 Task: Add a condition where "Hours since status category solved Is One hundred" in new tickets in your groups.
Action: Mouse moved to (88, 387)
Screenshot: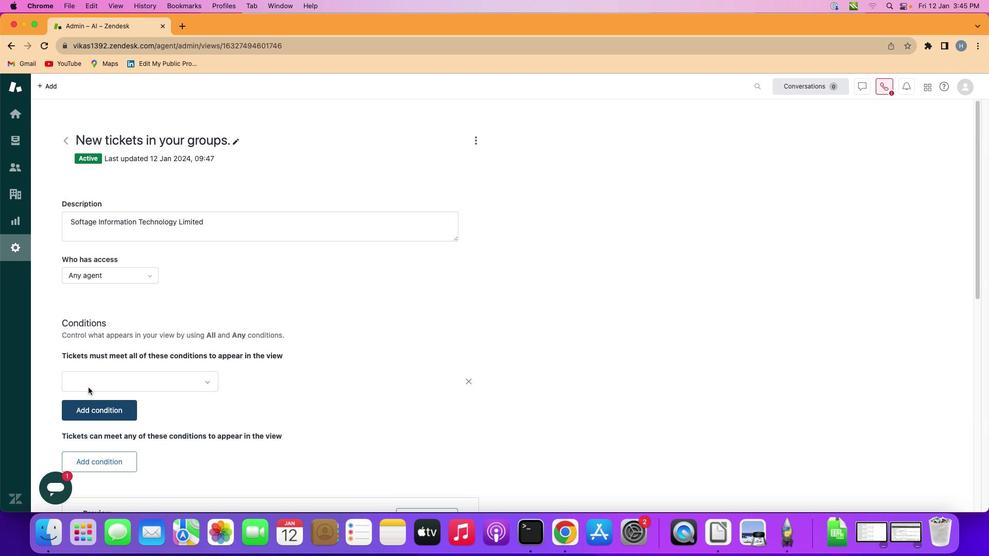 
Action: Mouse pressed left at (88, 387)
Screenshot: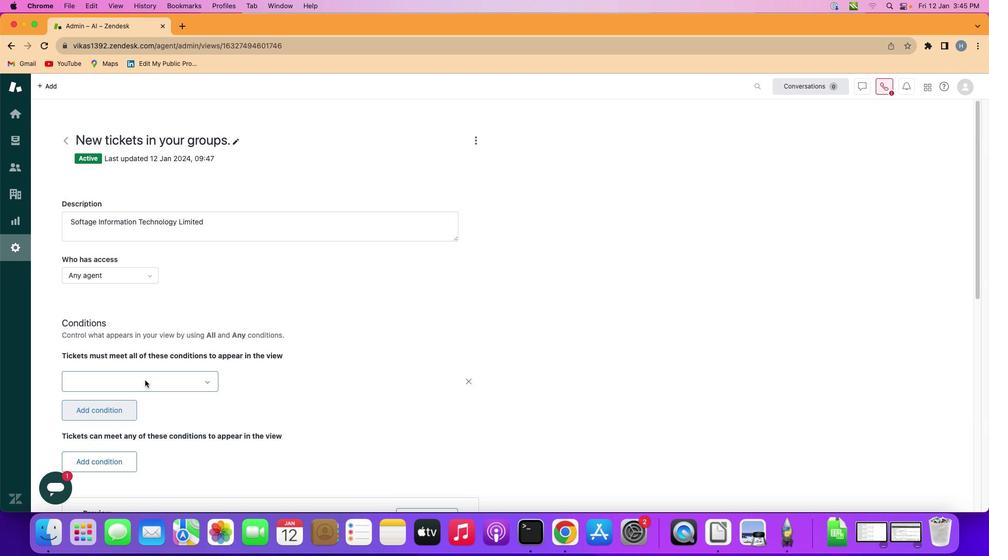 
Action: Mouse moved to (145, 380)
Screenshot: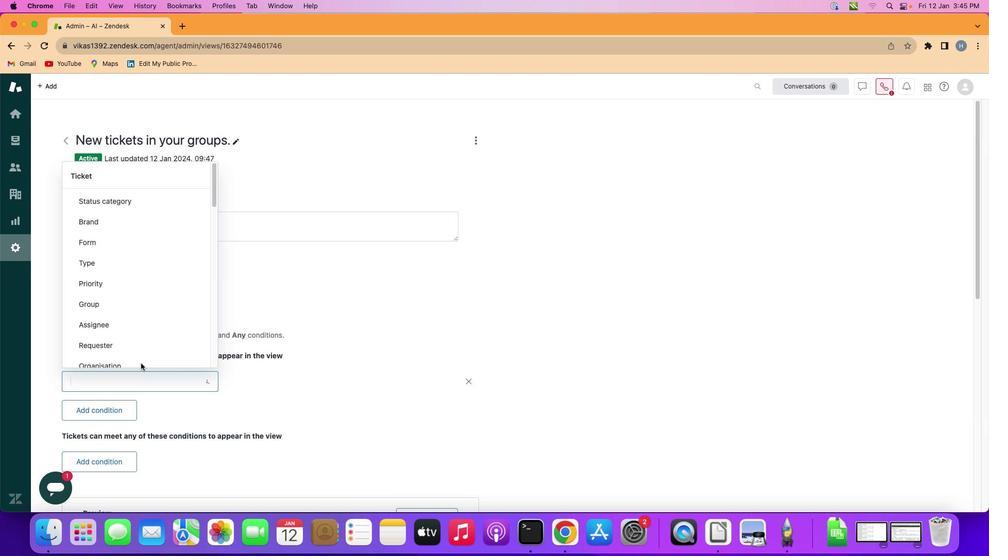 
Action: Mouse pressed left at (145, 380)
Screenshot: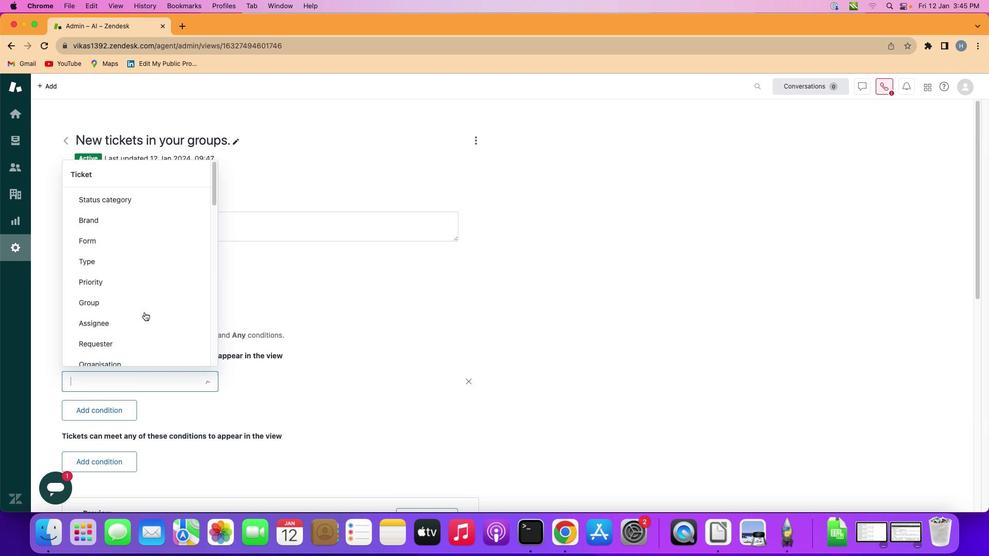 
Action: Mouse moved to (146, 269)
Screenshot: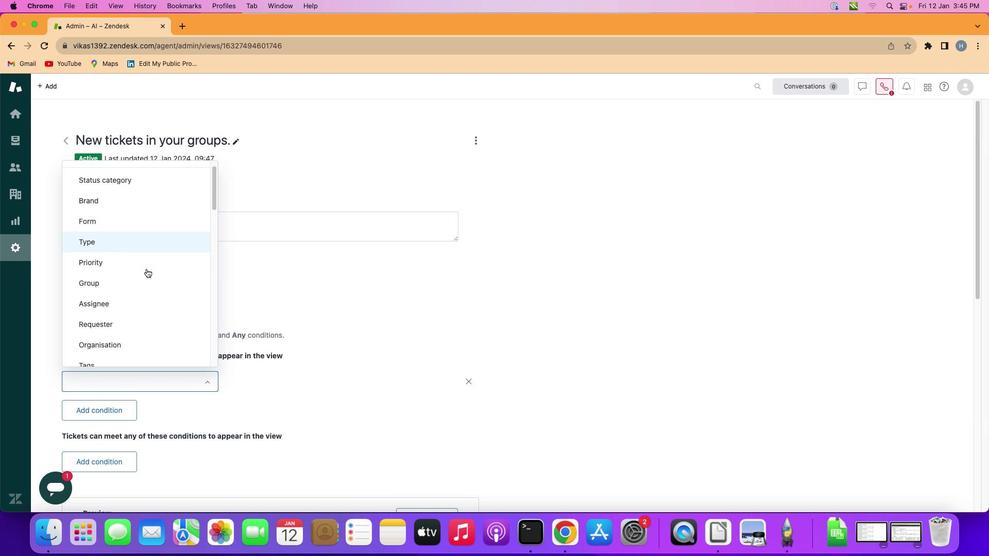
Action: Mouse scrolled (146, 269) with delta (0, 0)
Screenshot: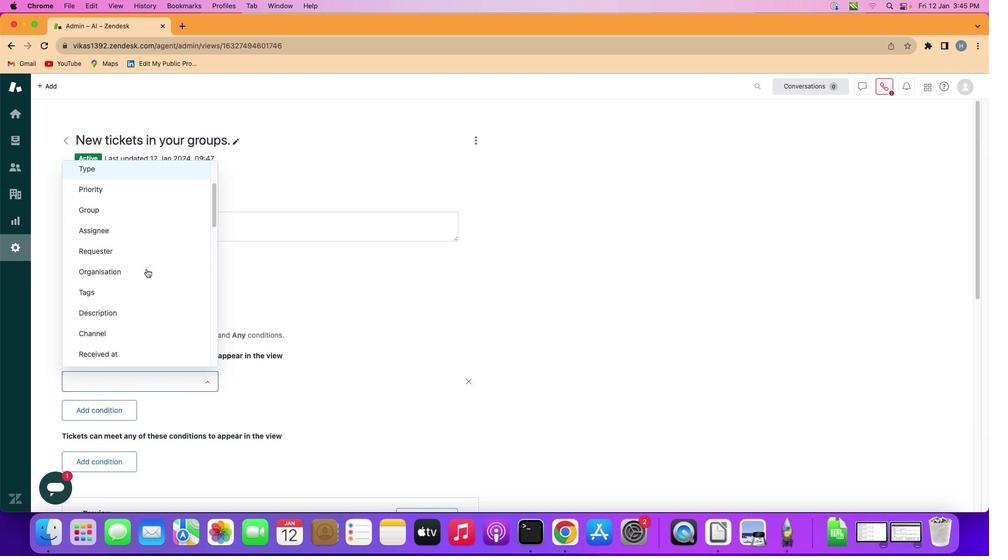 
Action: Mouse scrolled (146, 269) with delta (0, 0)
Screenshot: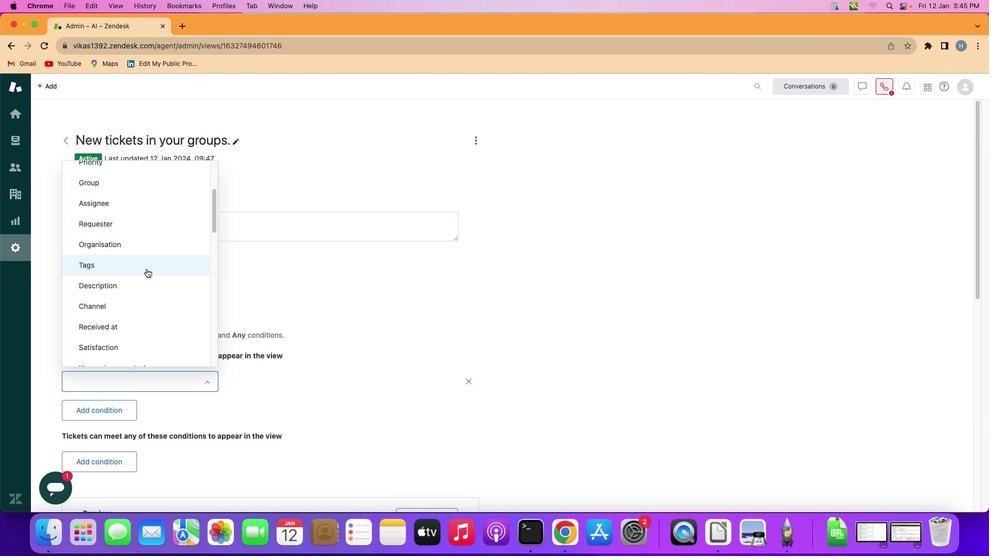 
Action: Mouse scrolled (146, 269) with delta (0, 0)
Screenshot: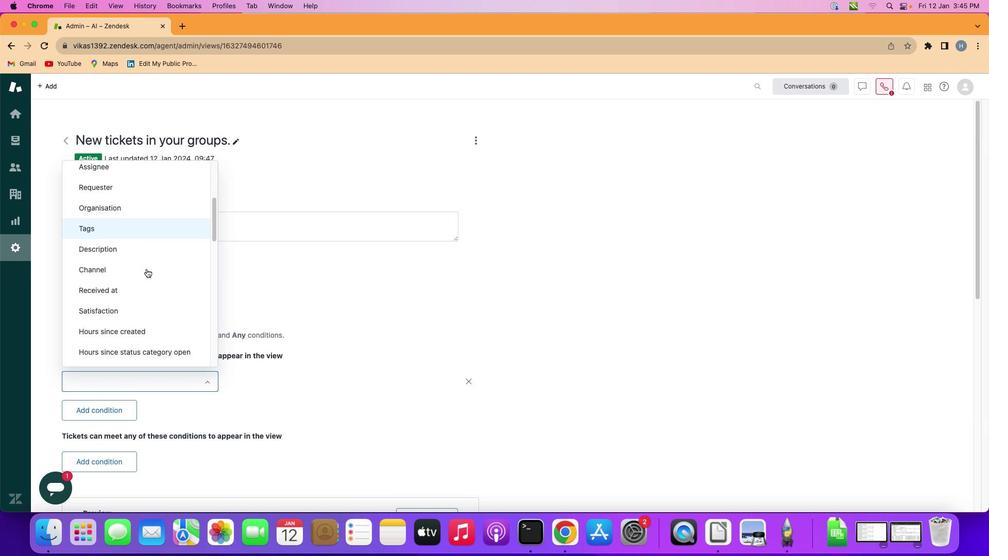 
Action: Mouse scrolled (146, 269) with delta (0, -1)
Screenshot: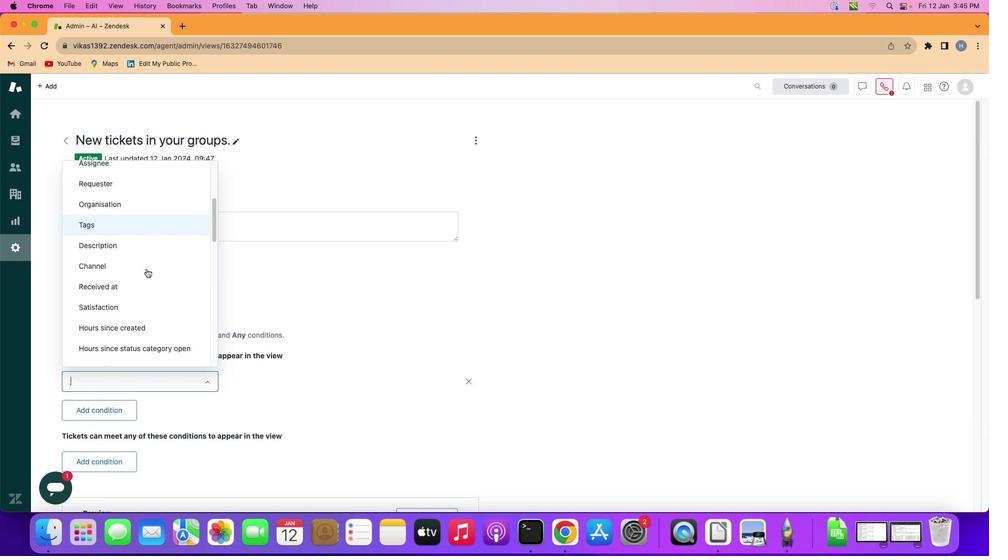 
Action: Mouse scrolled (146, 269) with delta (0, -1)
Screenshot: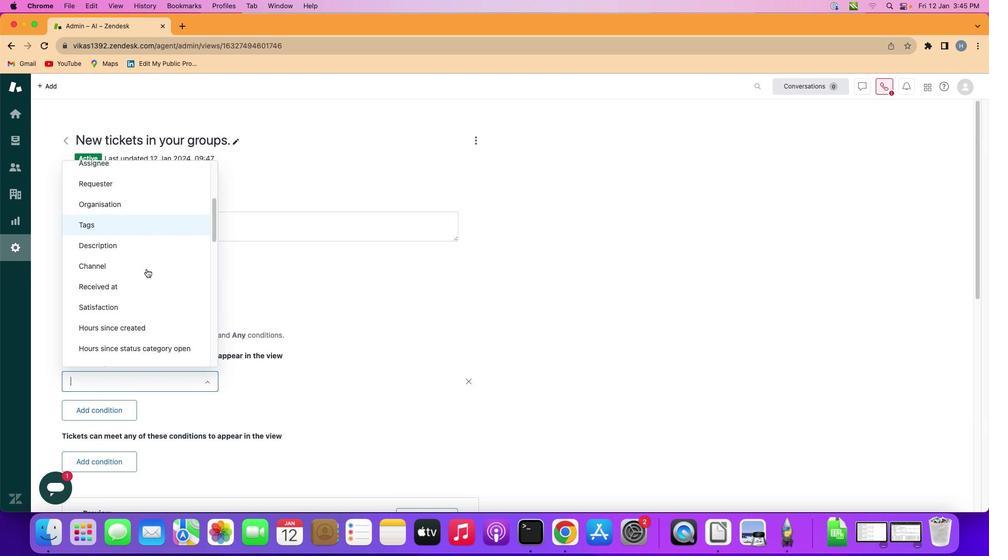 
Action: Mouse moved to (146, 268)
Screenshot: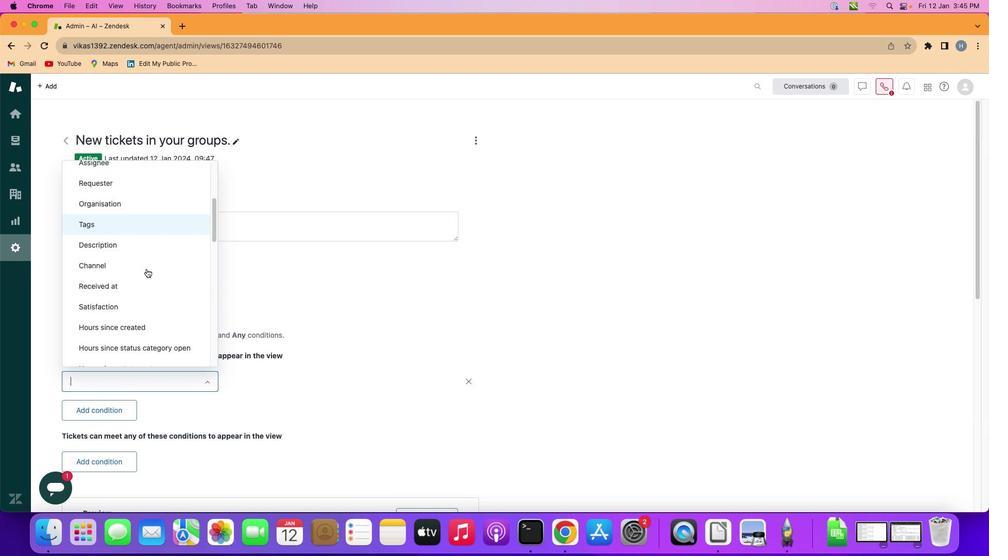 
Action: Mouse scrolled (146, 268) with delta (0, 0)
Screenshot: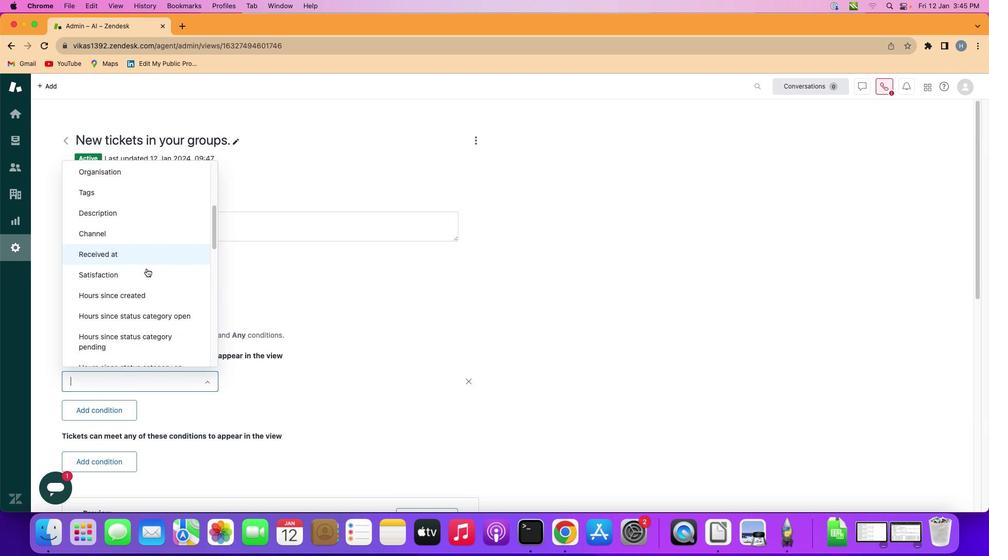 
Action: Mouse scrolled (146, 268) with delta (0, 0)
Screenshot: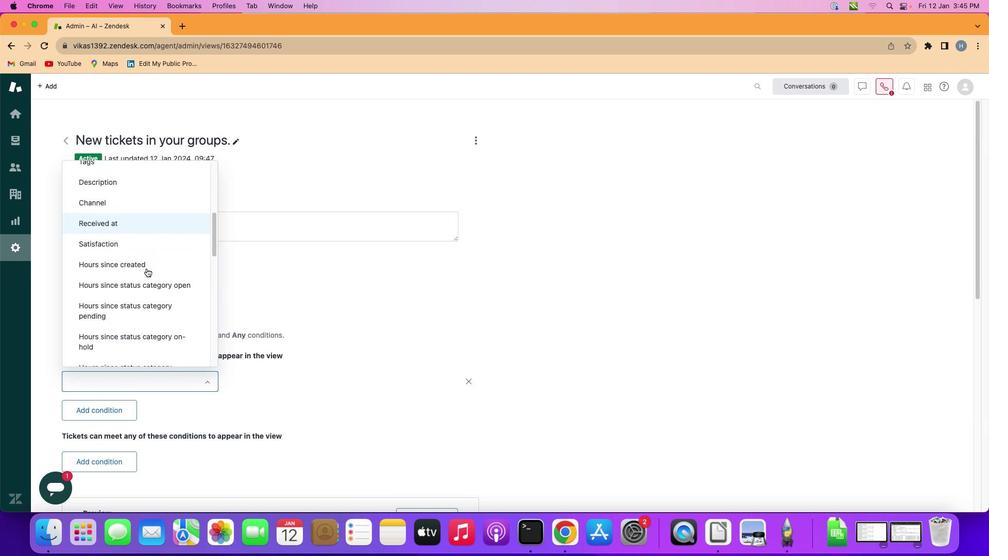 
Action: Mouse scrolled (146, 268) with delta (0, 0)
Screenshot: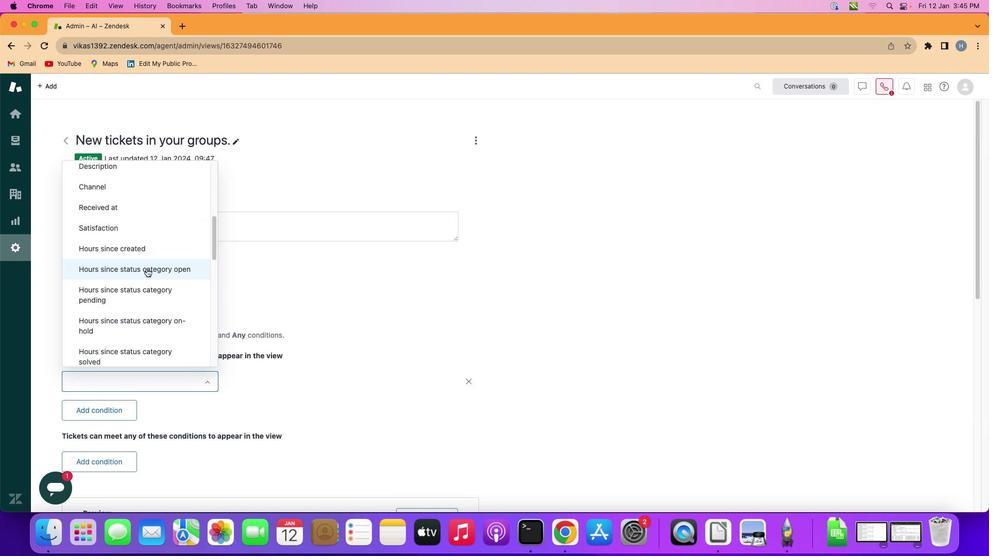 
Action: Mouse moved to (146, 268)
Screenshot: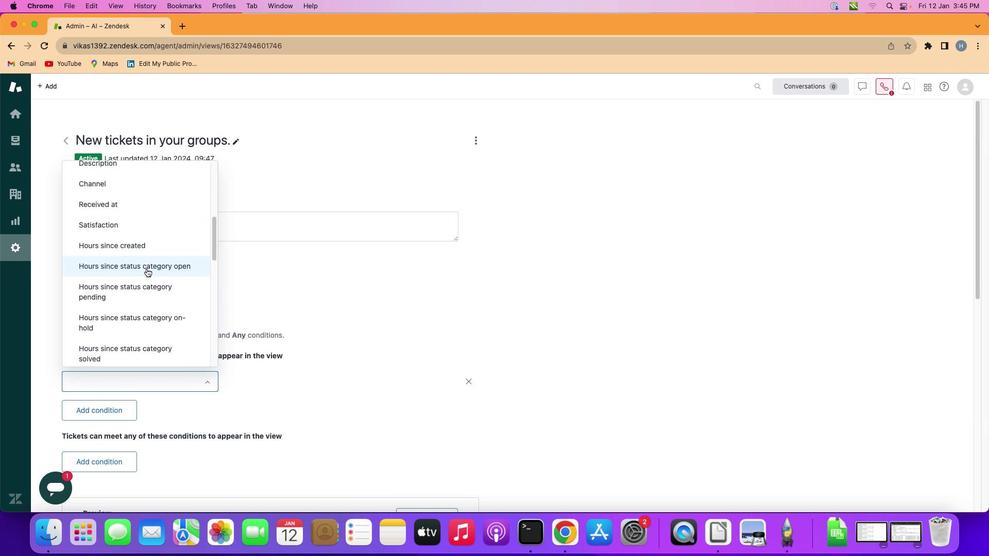 
Action: Mouse scrolled (146, 268) with delta (0, 0)
Screenshot: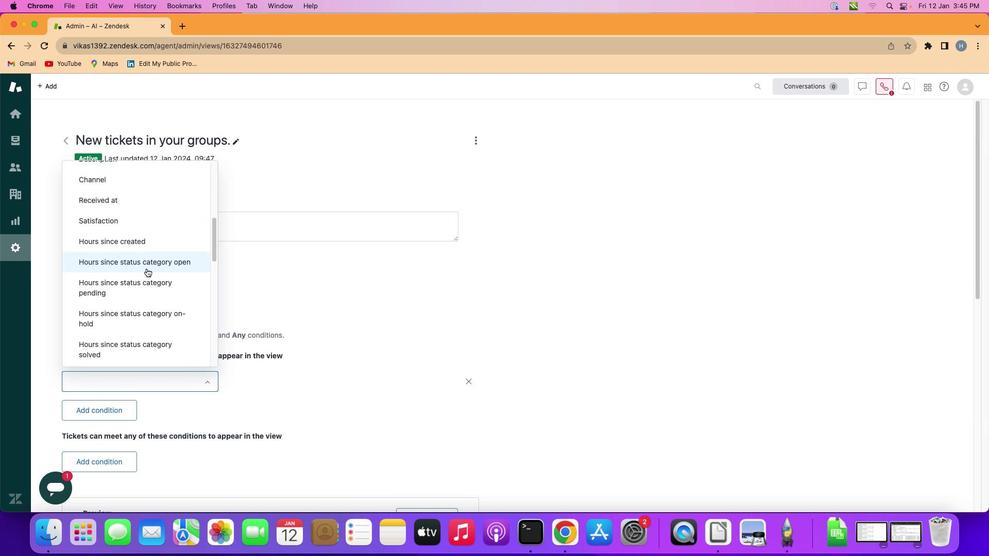 
Action: Mouse scrolled (146, 268) with delta (0, 0)
Screenshot: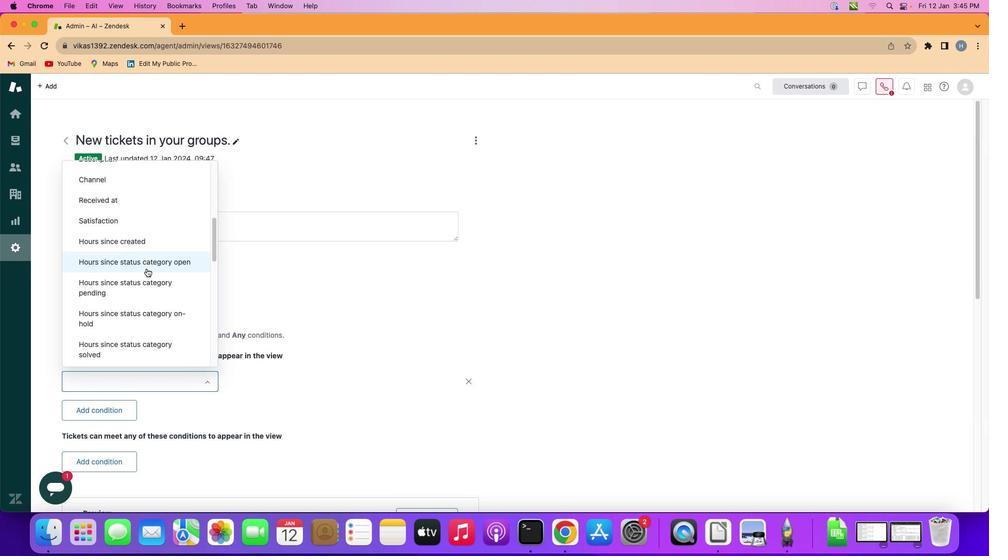 
Action: Mouse moved to (146, 268)
Screenshot: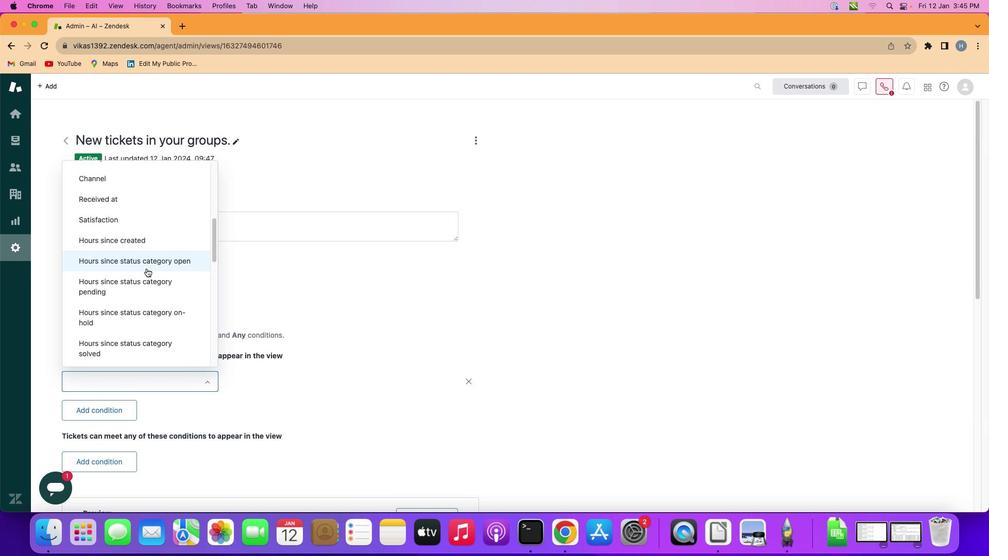 
Action: Mouse scrolled (146, 268) with delta (0, 0)
Screenshot: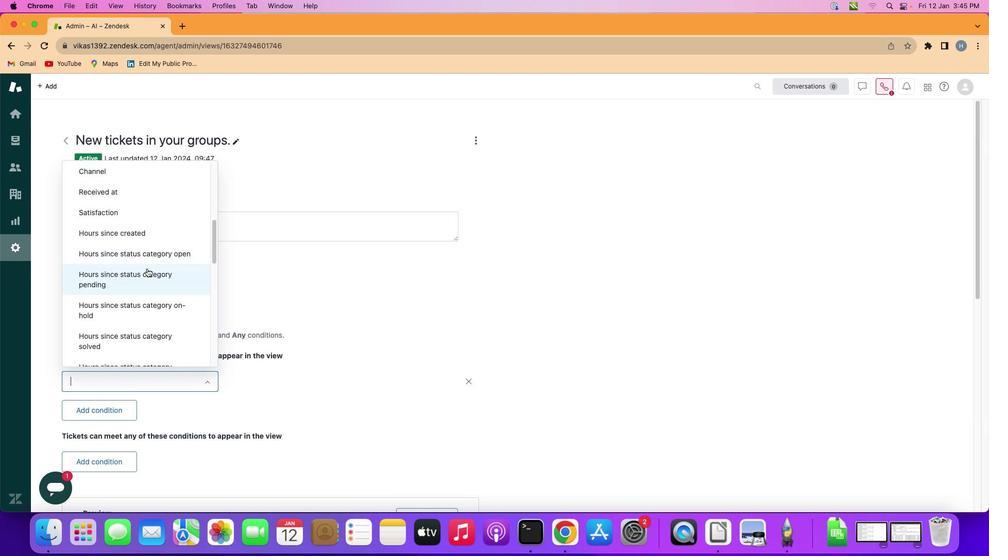 
Action: Mouse scrolled (146, 268) with delta (0, 0)
Screenshot: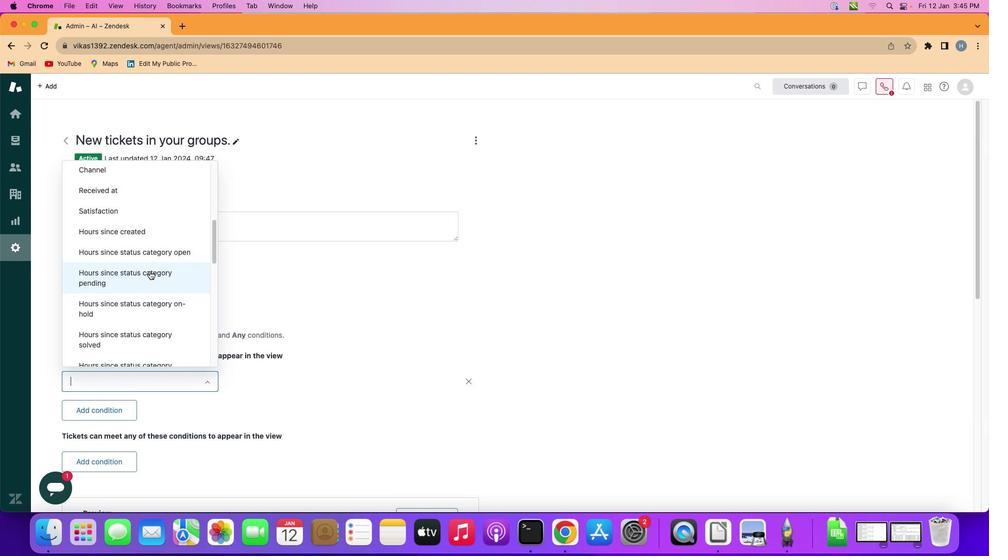 
Action: Mouse moved to (146, 268)
Screenshot: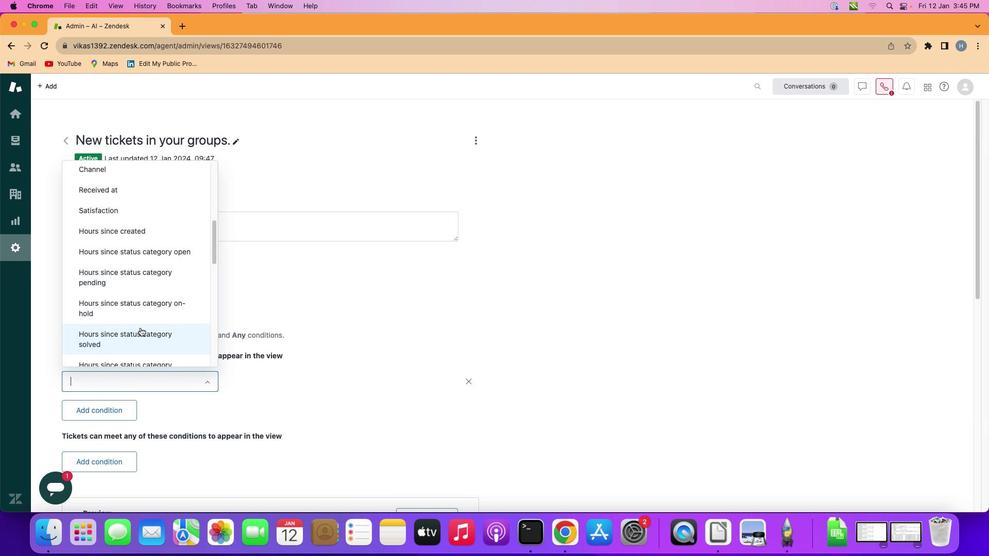 
Action: Mouse scrolled (146, 268) with delta (0, 0)
Screenshot: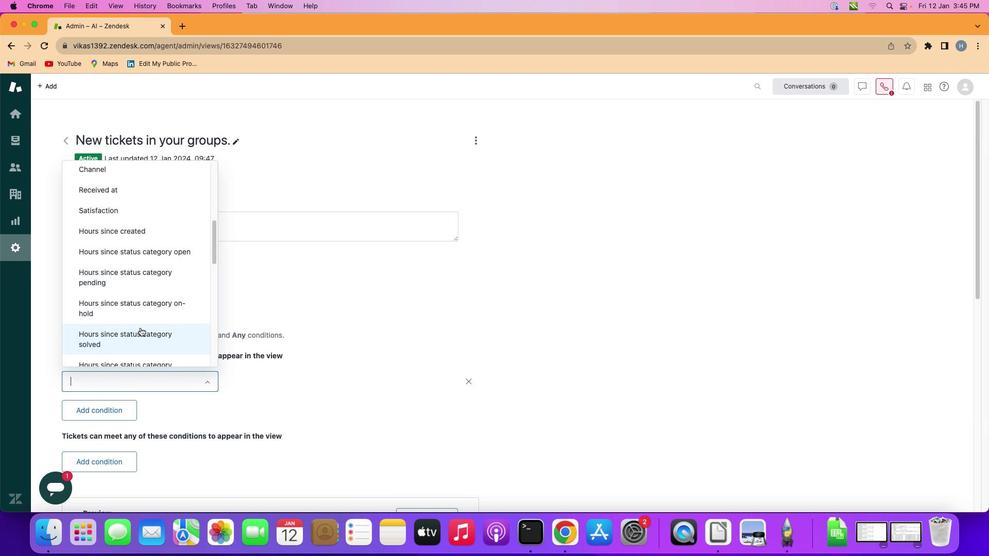
Action: Mouse moved to (140, 331)
Screenshot: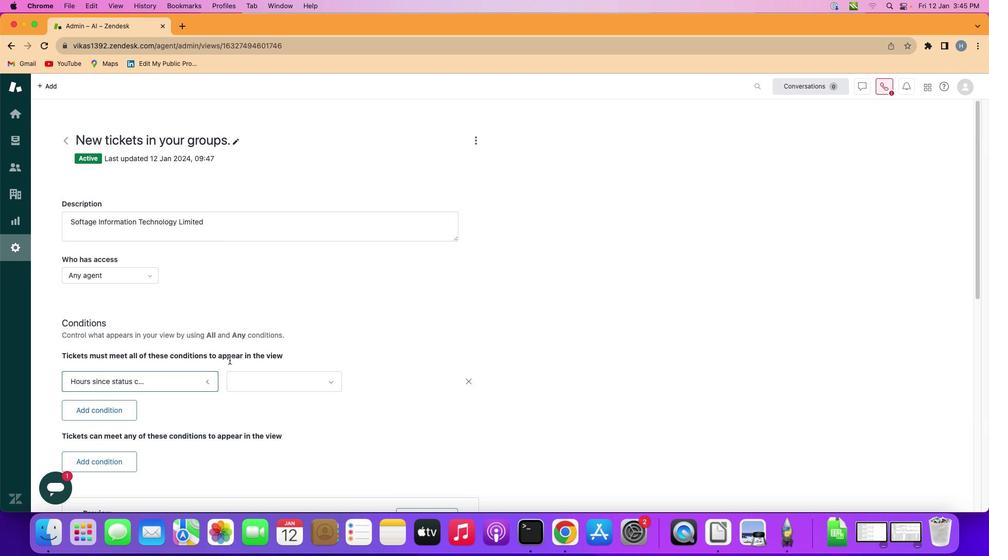 
Action: Mouse pressed left at (140, 331)
Screenshot: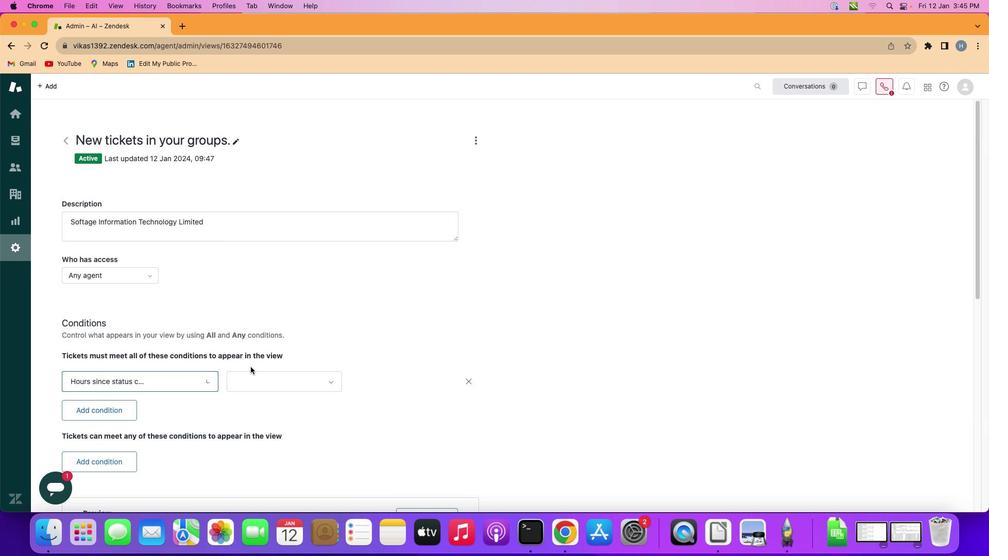 
Action: Mouse moved to (276, 377)
Screenshot: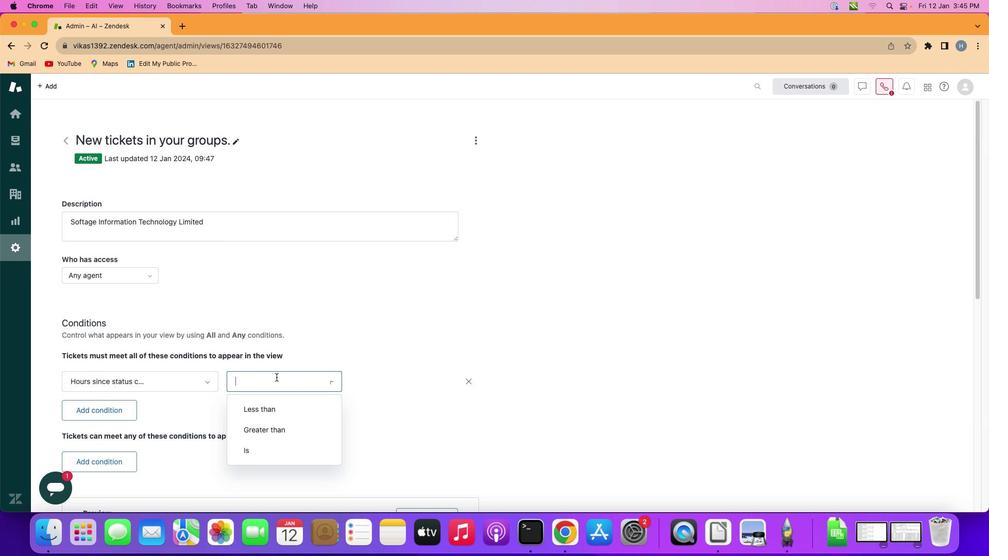 
Action: Mouse pressed left at (276, 377)
Screenshot: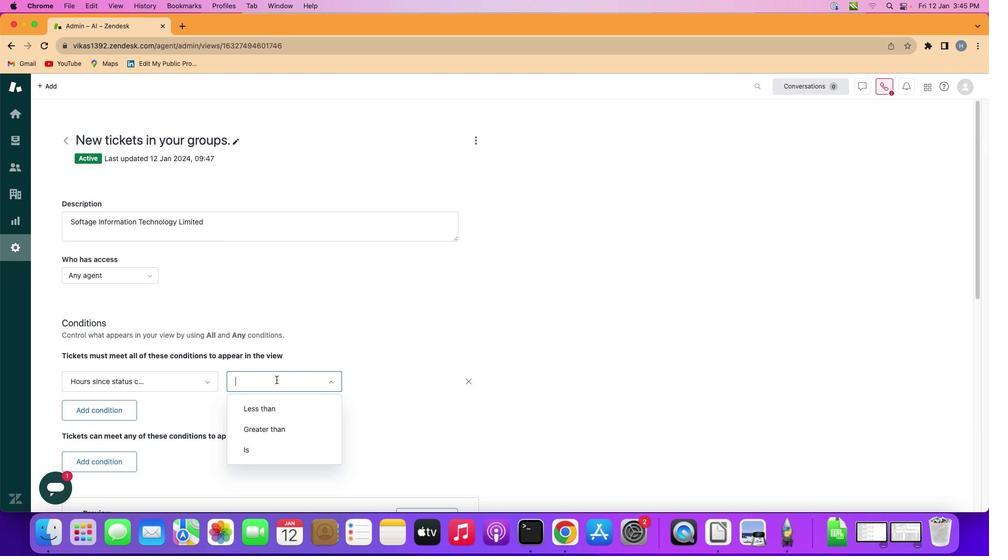 
Action: Mouse moved to (265, 452)
Screenshot: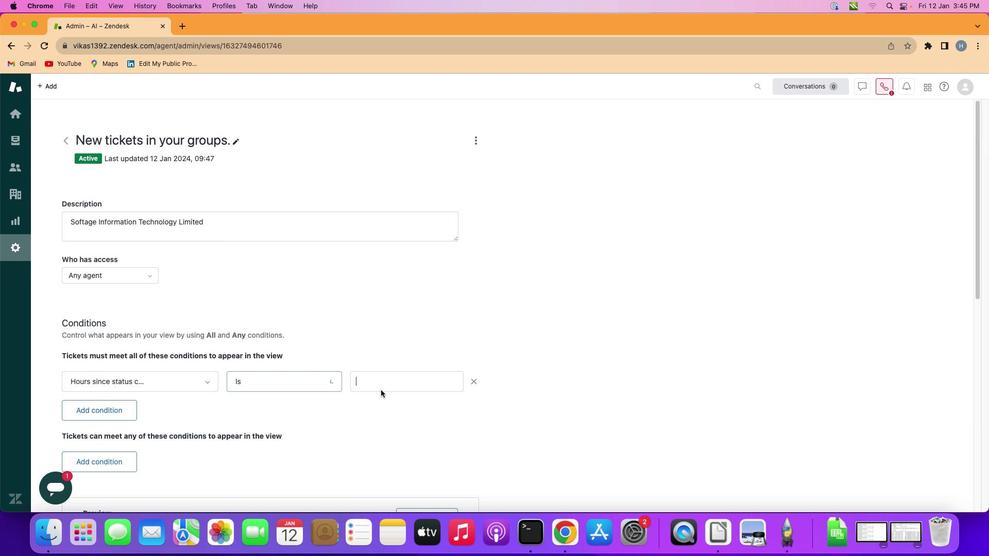 
Action: Mouse pressed left at (265, 452)
Screenshot: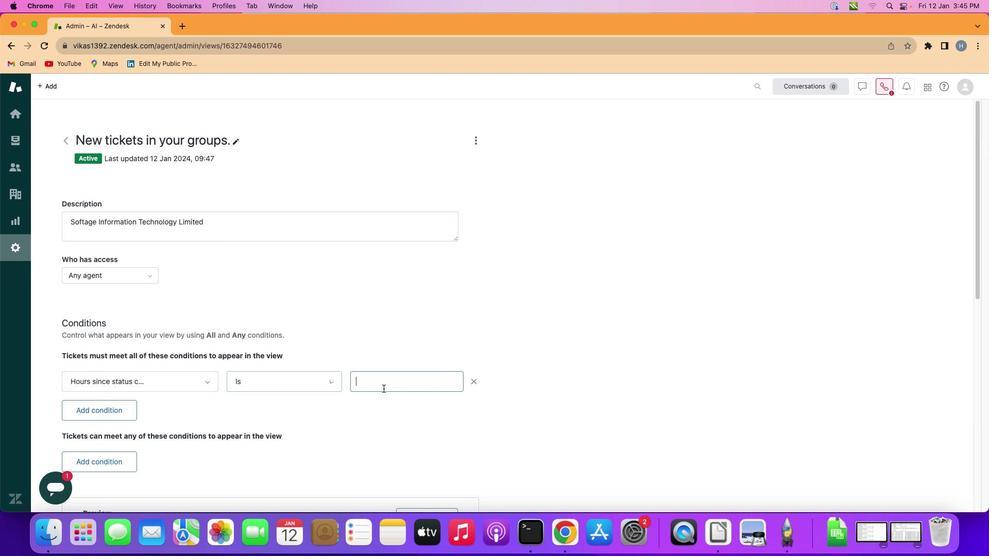 
Action: Mouse moved to (385, 384)
Screenshot: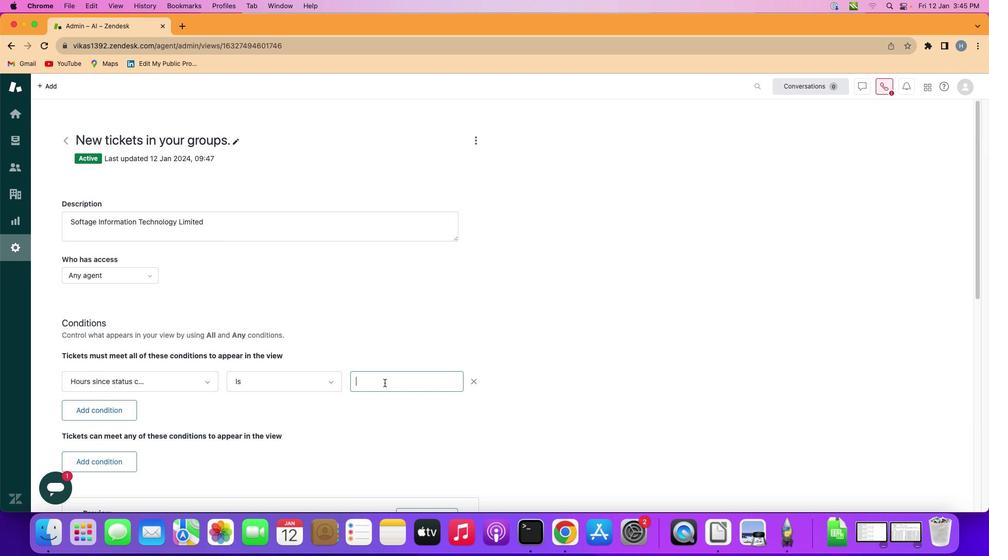 
Action: Mouse pressed left at (385, 384)
Screenshot: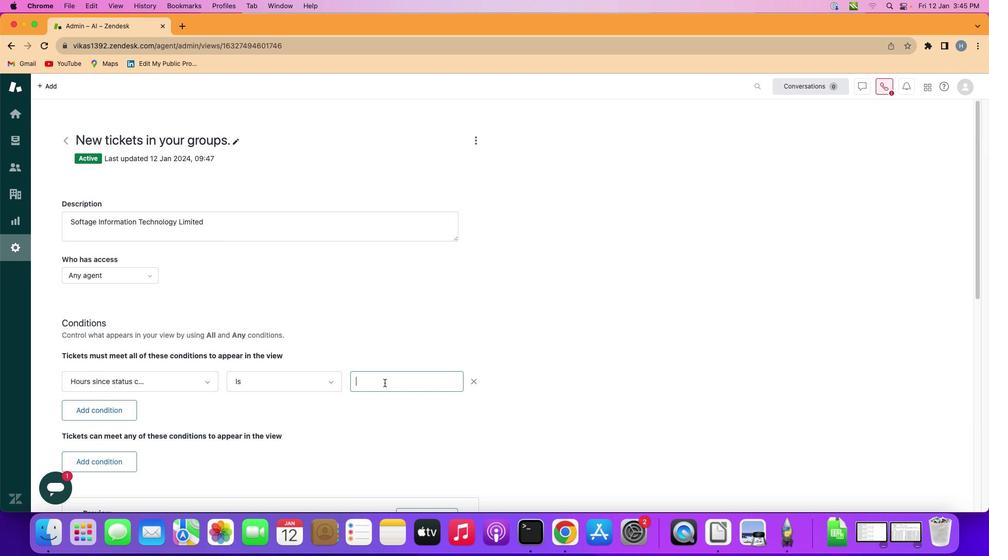 
Action: Mouse moved to (384, 382)
Screenshot: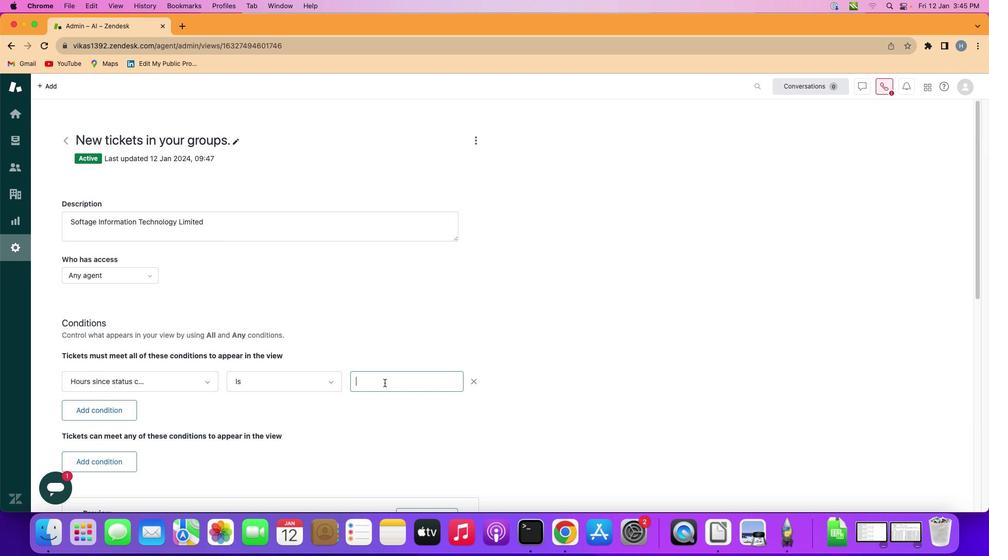 
Action: Key pressed Key.shift'O''n''e'Key.space'h''u''n''d''r''e''d'
Screenshot: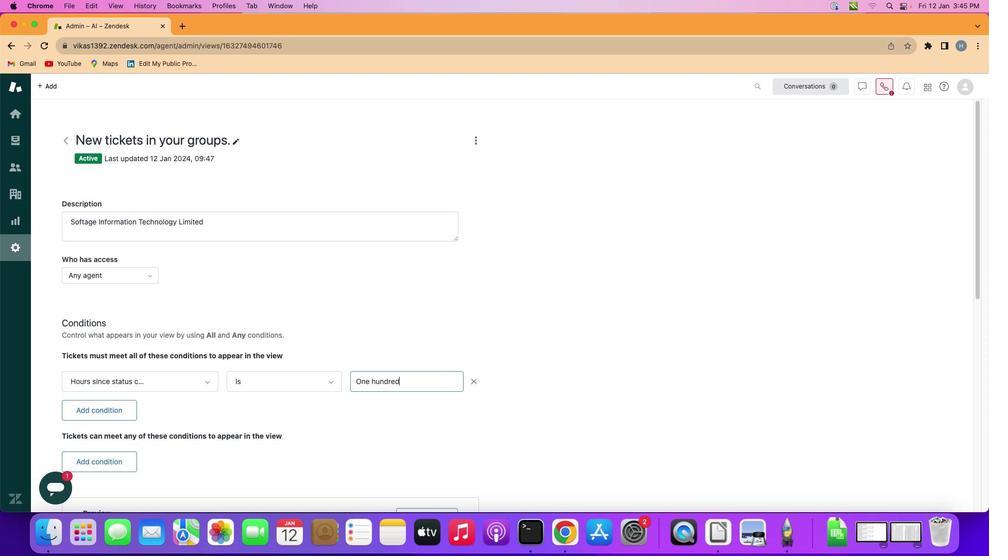 
Action: Mouse moved to (375, 429)
Screenshot: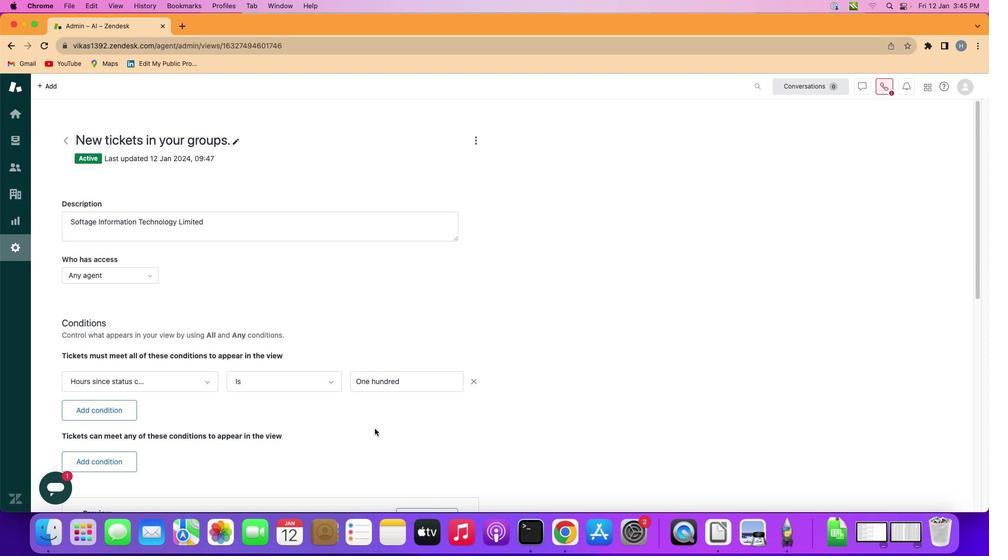 
